 Task: Add a column "Latest update by assignee".
Action: Mouse moved to (447, 390)
Screenshot: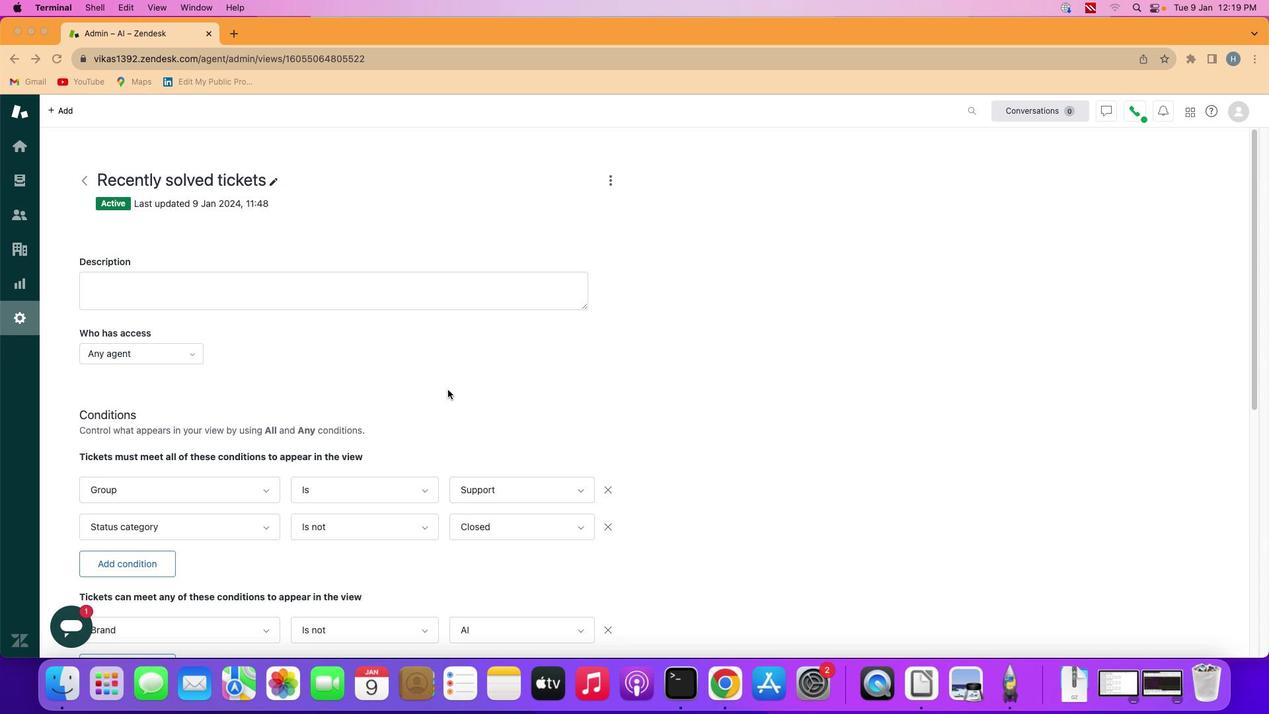 
Action: Mouse scrolled (447, 390) with delta (0, 0)
Screenshot: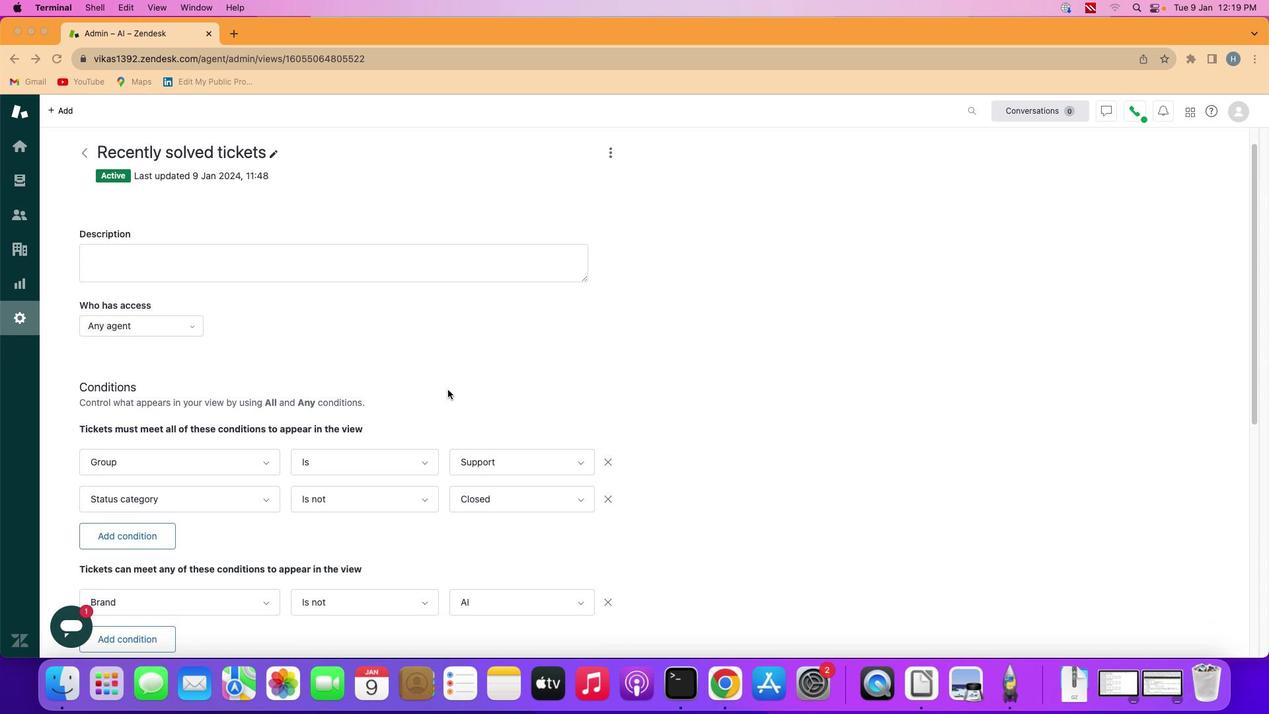 
Action: Mouse scrolled (447, 390) with delta (0, 0)
Screenshot: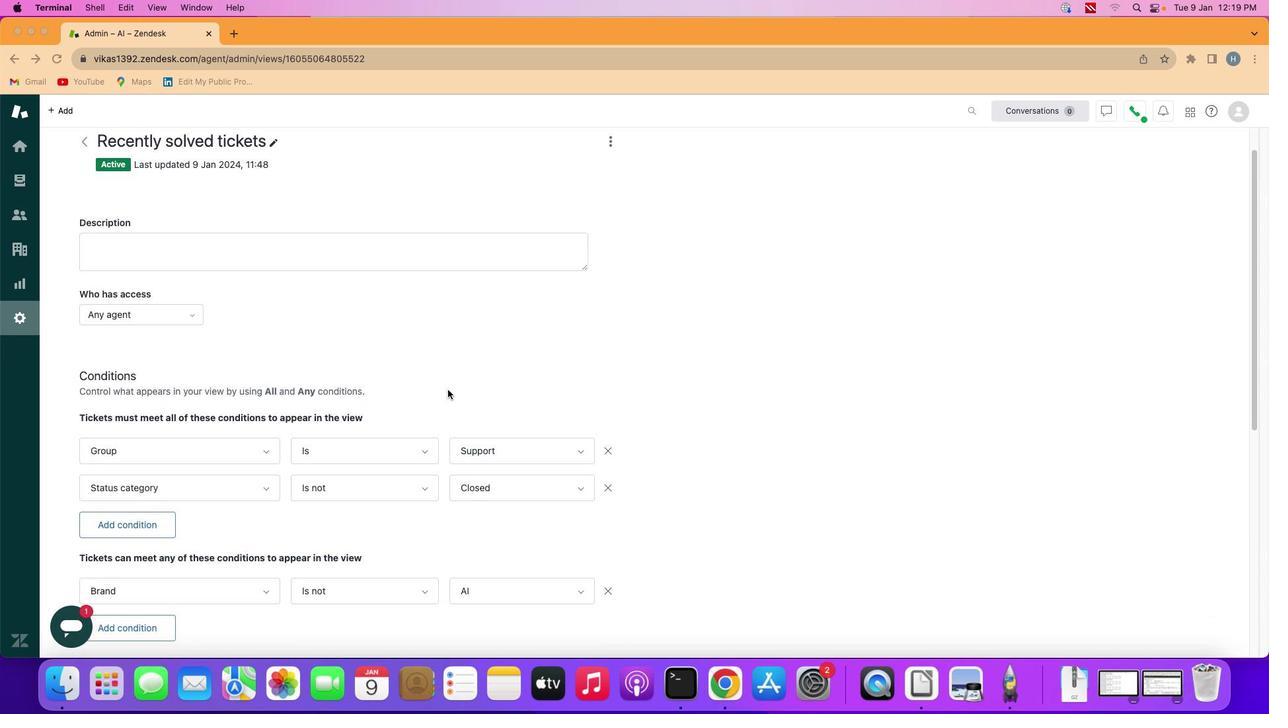 
Action: Mouse scrolled (447, 390) with delta (0, 0)
Screenshot: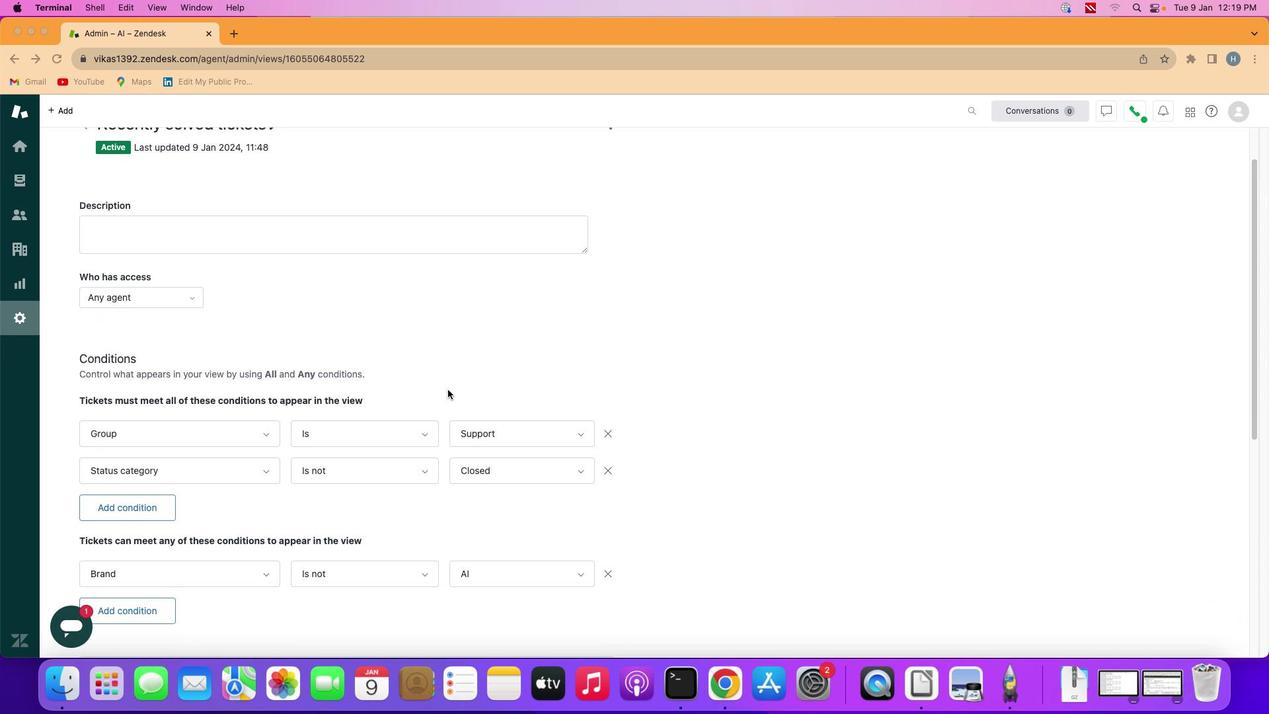
Action: Mouse scrolled (447, 390) with delta (0, 0)
Screenshot: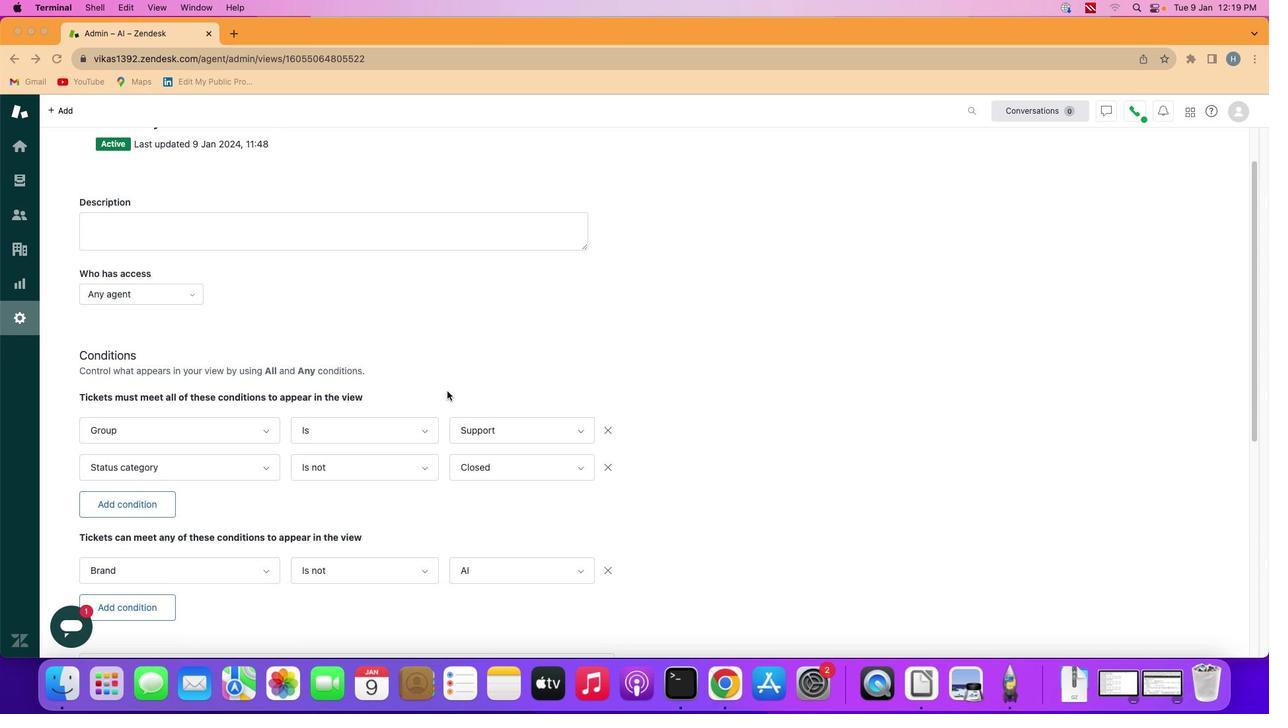 
Action: Mouse moved to (447, 391)
Screenshot: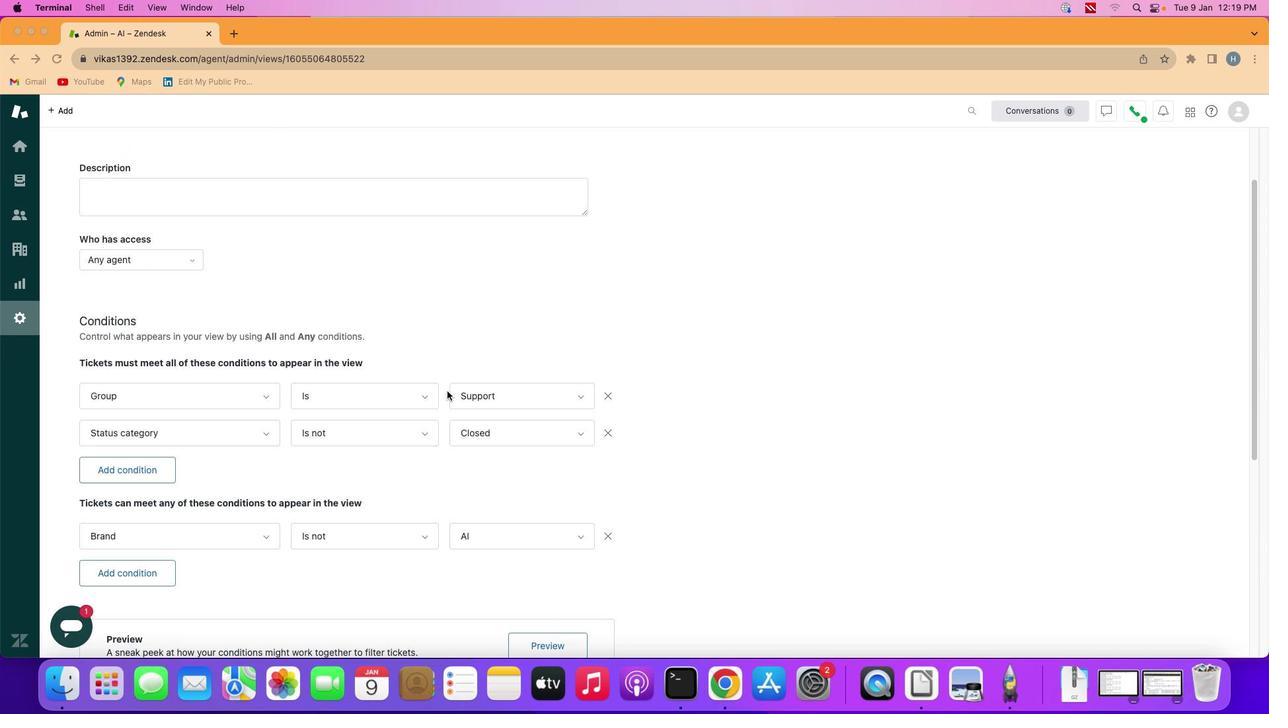 
Action: Mouse scrolled (447, 391) with delta (0, 0)
Screenshot: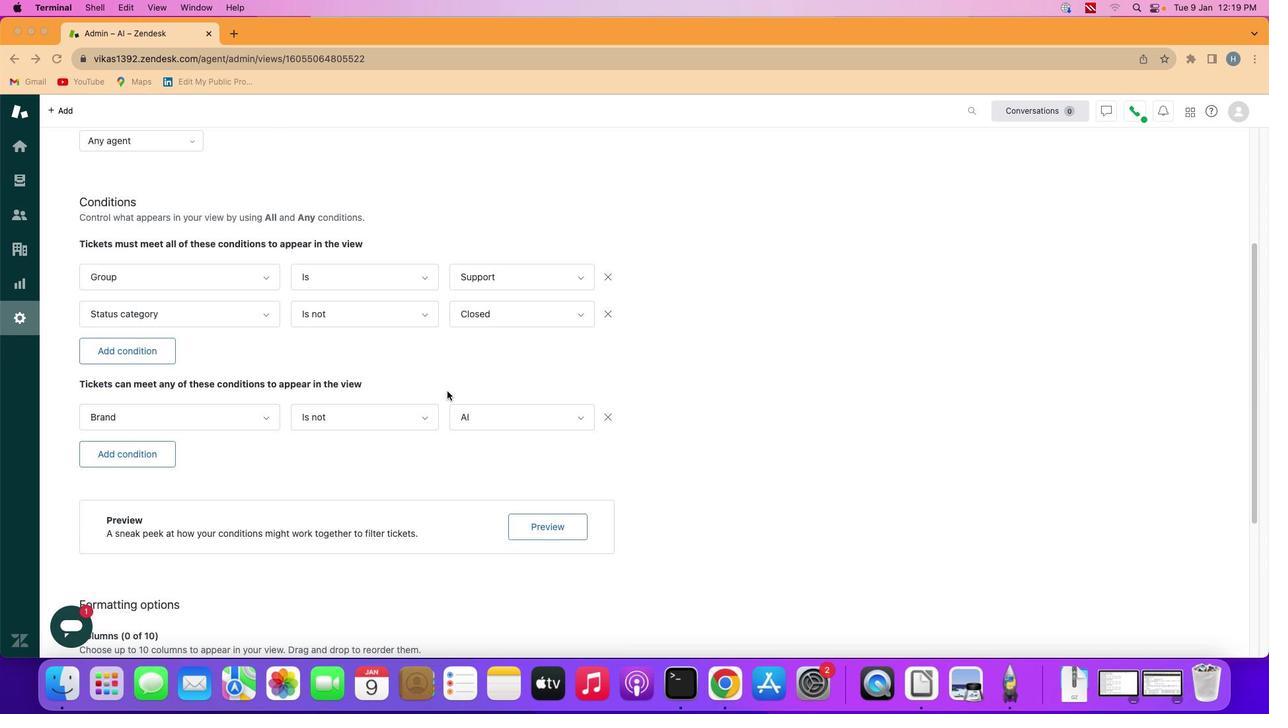 
Action: Mouse scrolled (447, 391) with delta (0, 0)
Screenshot: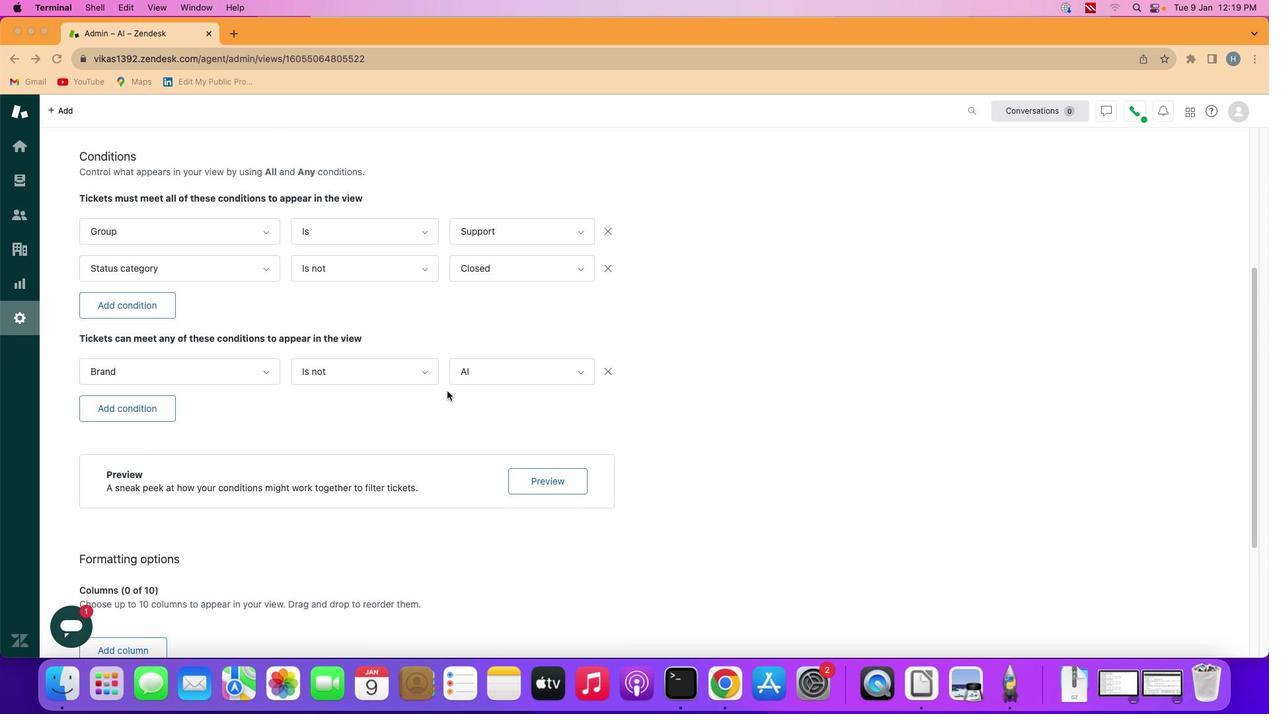 
Action: Mouse scrolled (447, 391) with delta (0, -1)
Screenshot: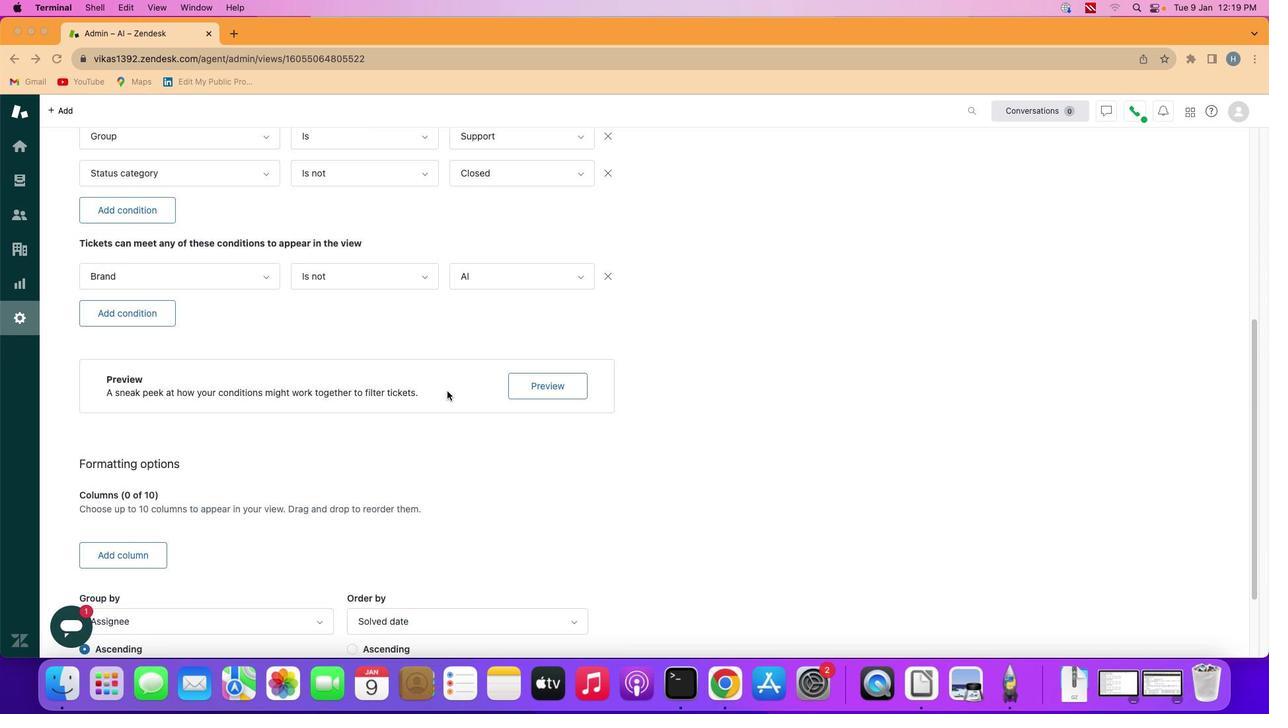 
Action: Mouse scrolled (447, 391) with delta (0, -1)
Screenshot: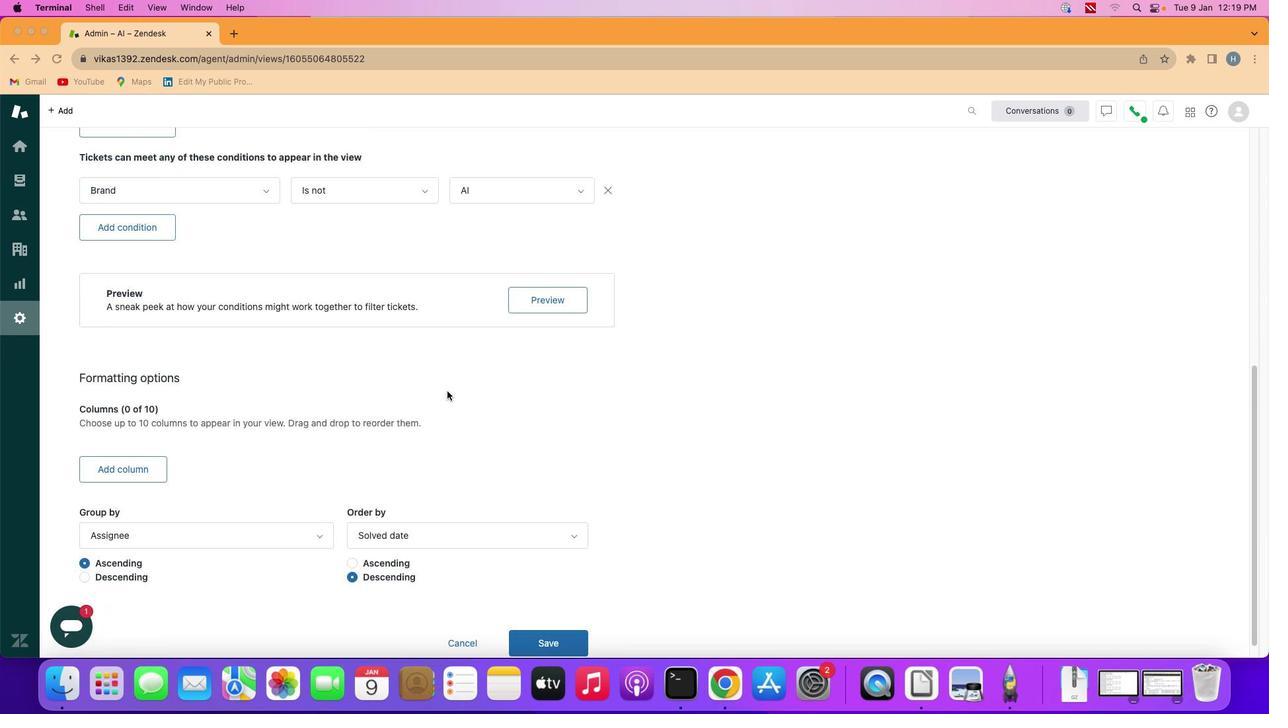 
Action: Mouse scrolled (447, 391) with delta (0, -1)
Screenshot: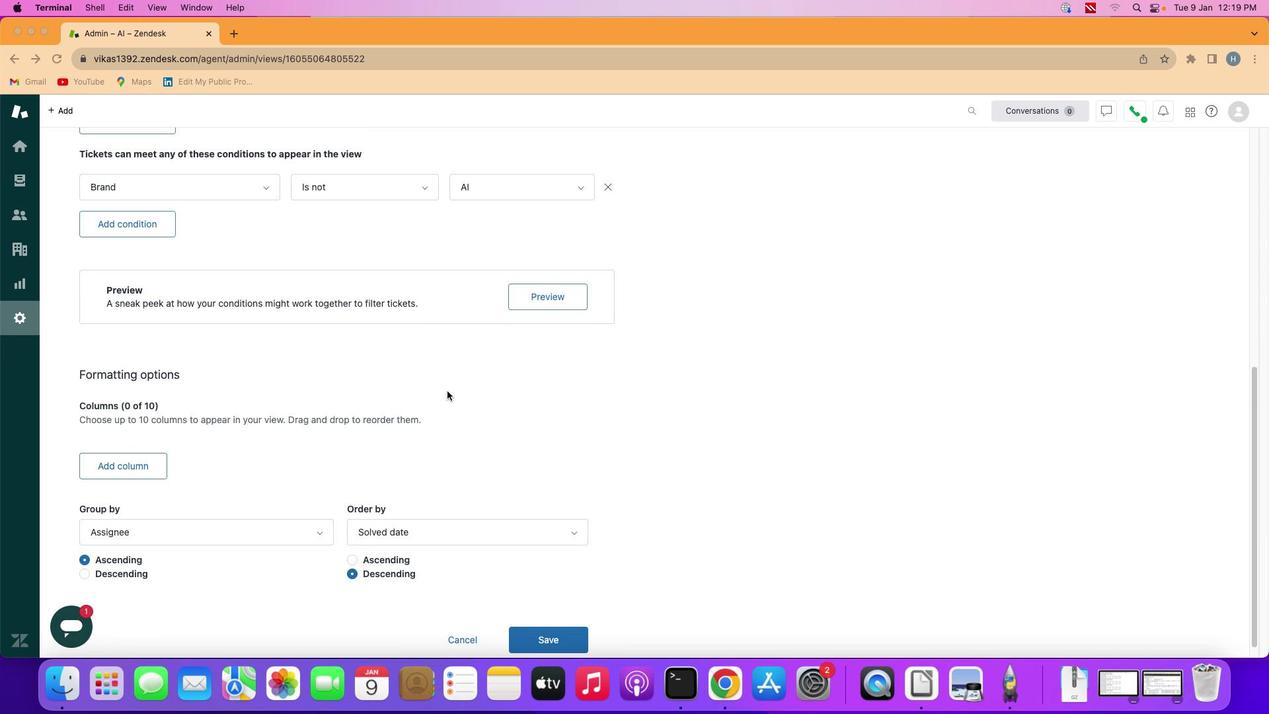 
Action: Mouse scrolled (447, 391) with delta (0, -2)
Screenshot: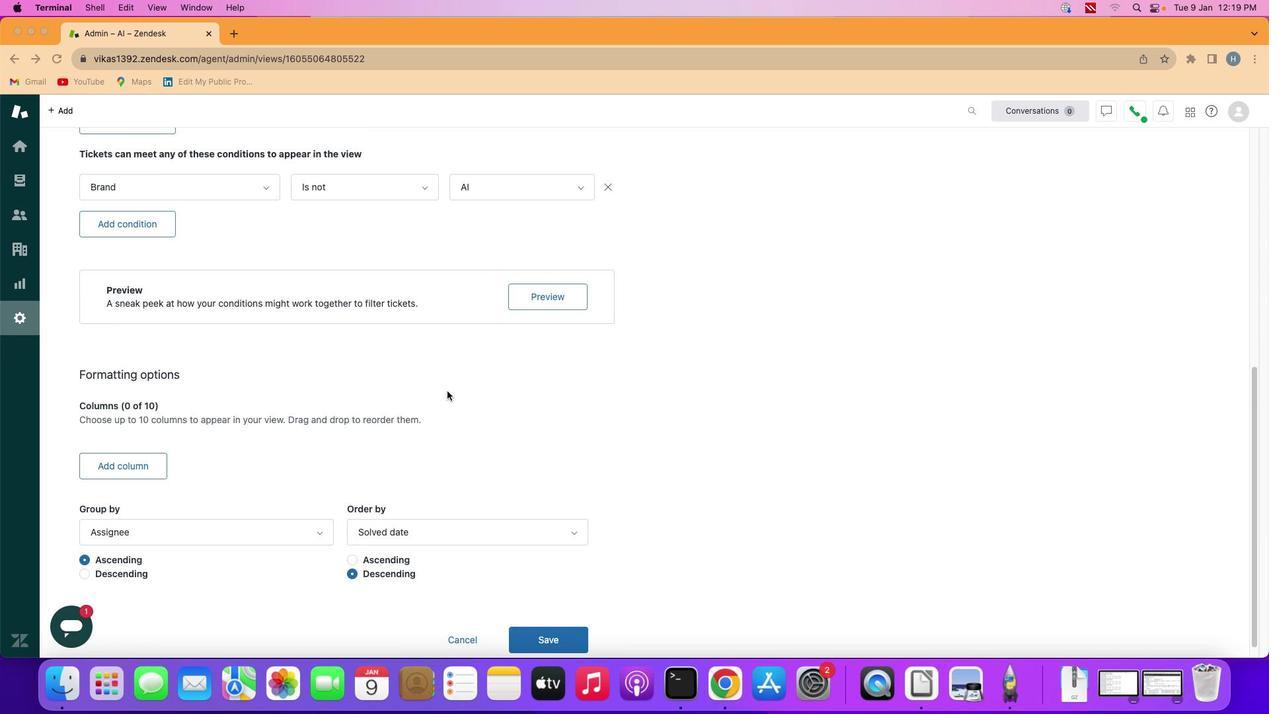 
Action: Mouse moved to (119, 464)
Screenshot: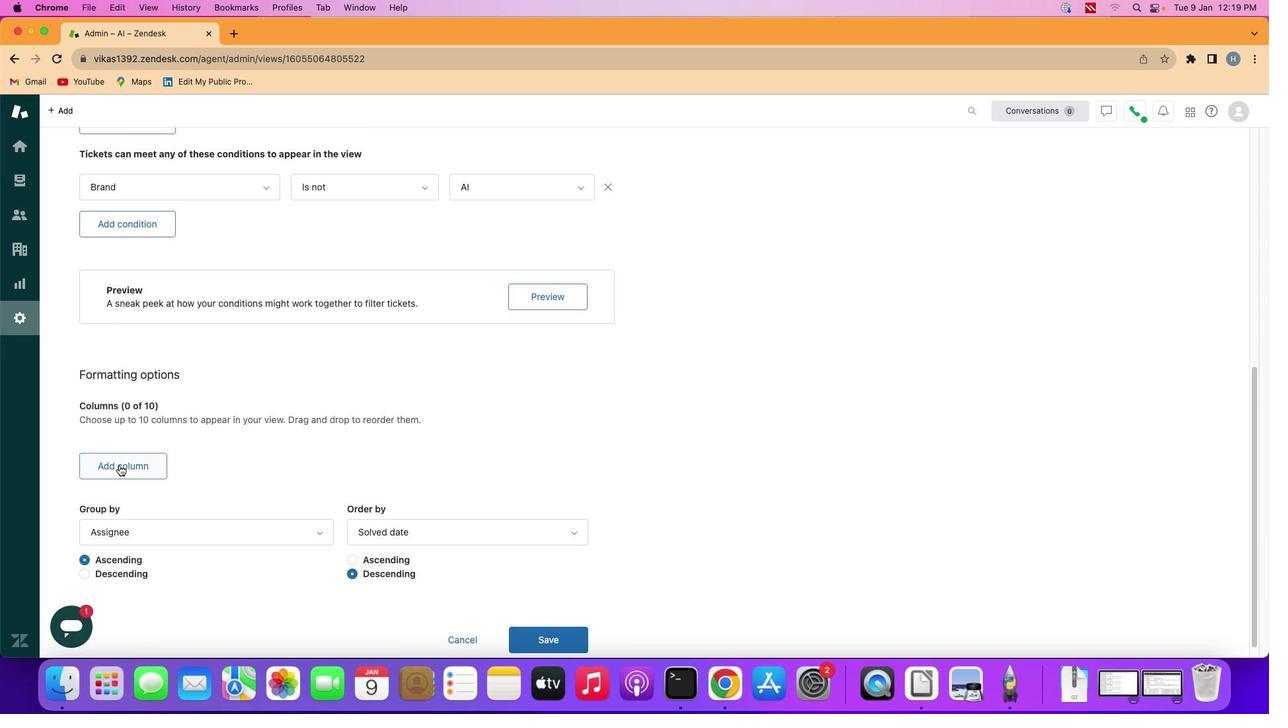 
Action: Mouse pressed left at (119, 464)
Screenshot: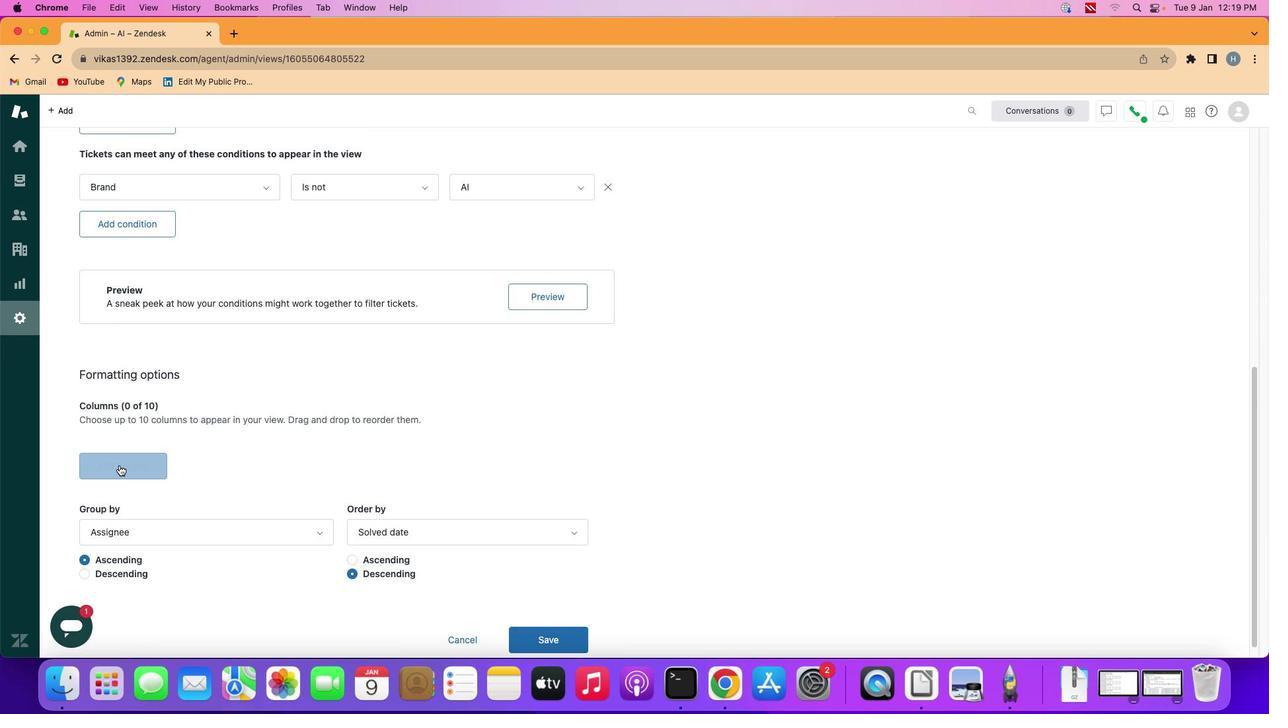
Action: Mouse moved to (119, 465)
Screenshot: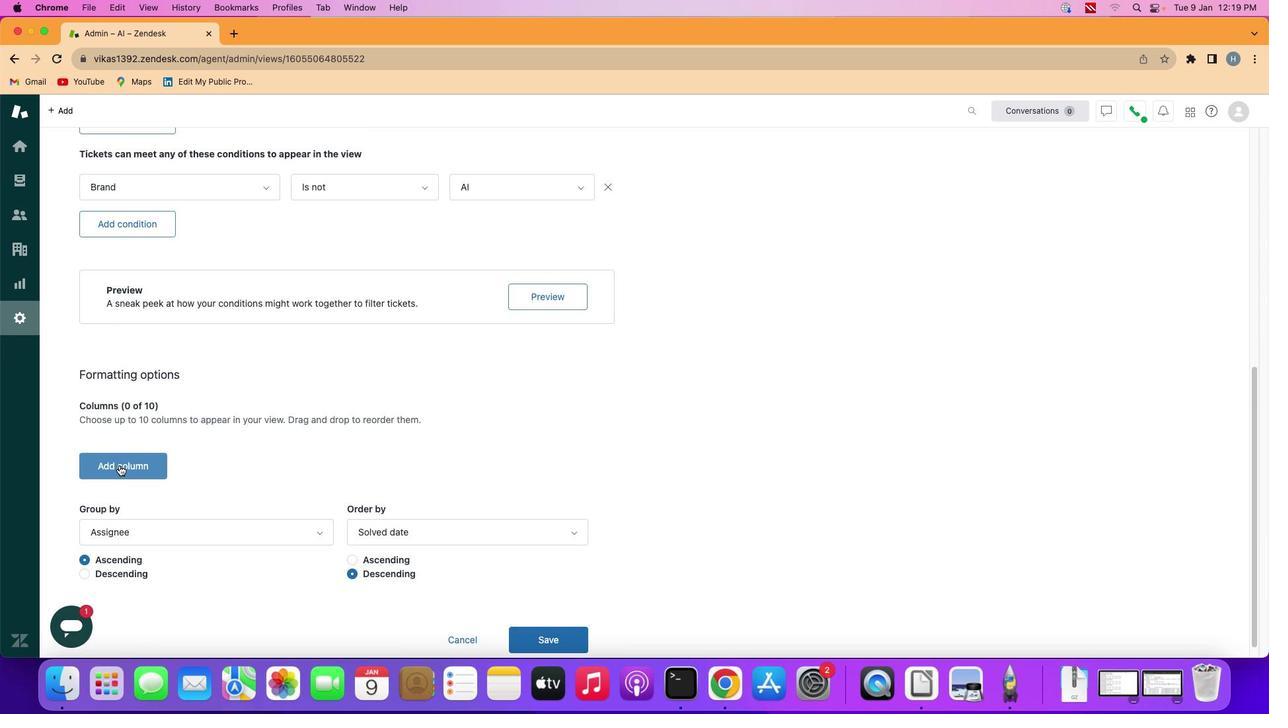
Action: Mouse pressed left at (119, 465)
Screenshot: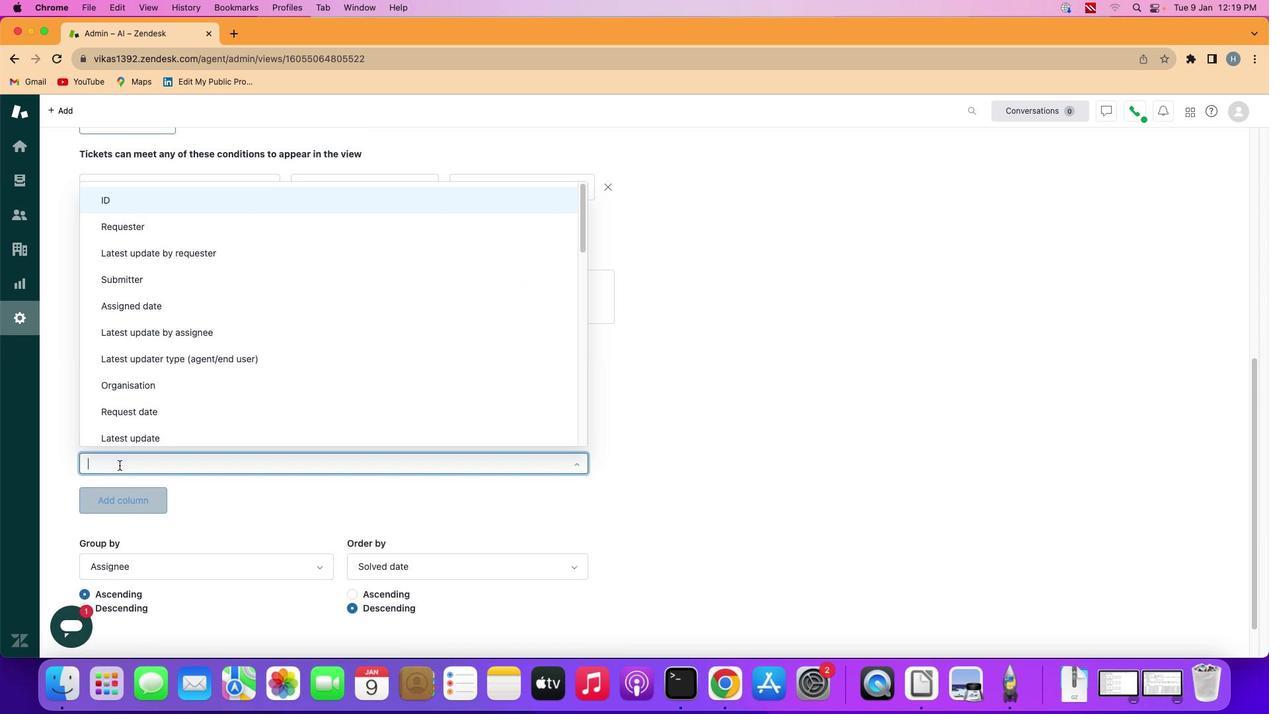 
Action: Mouse moved to (238, 334)
Screenshot: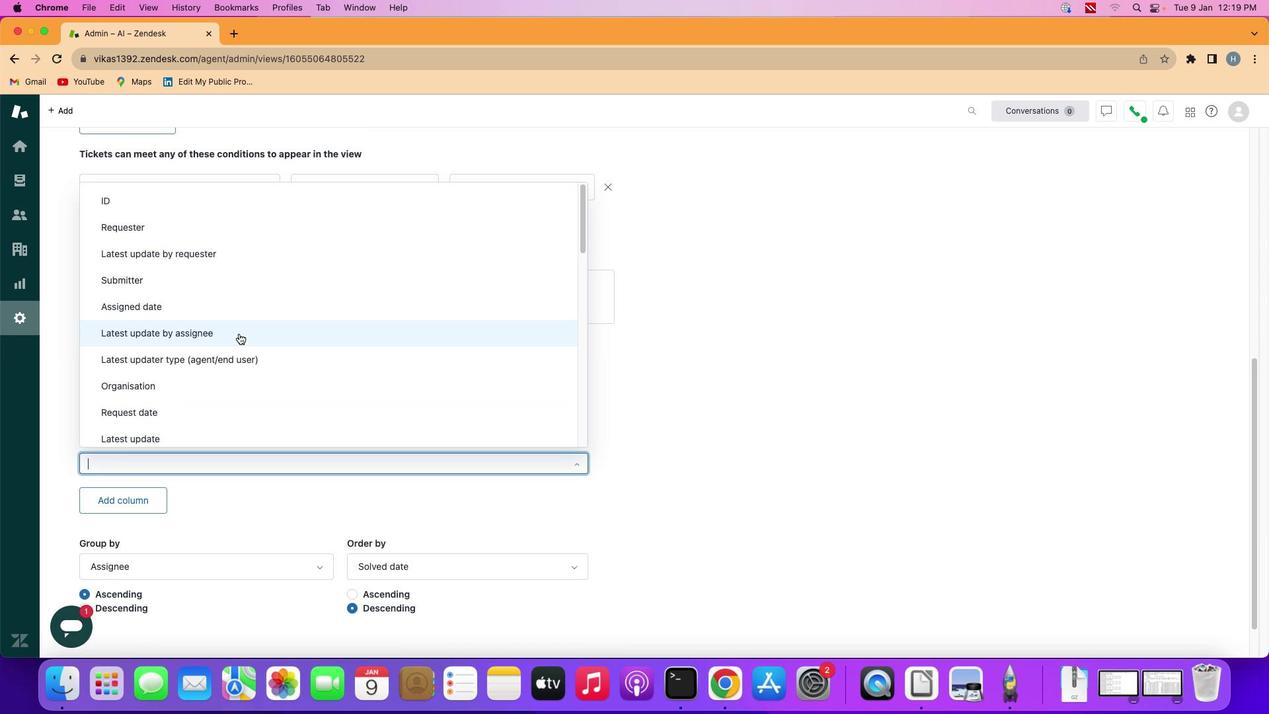 
Action: Mouse pressed left at (238, 334)
Screenshot: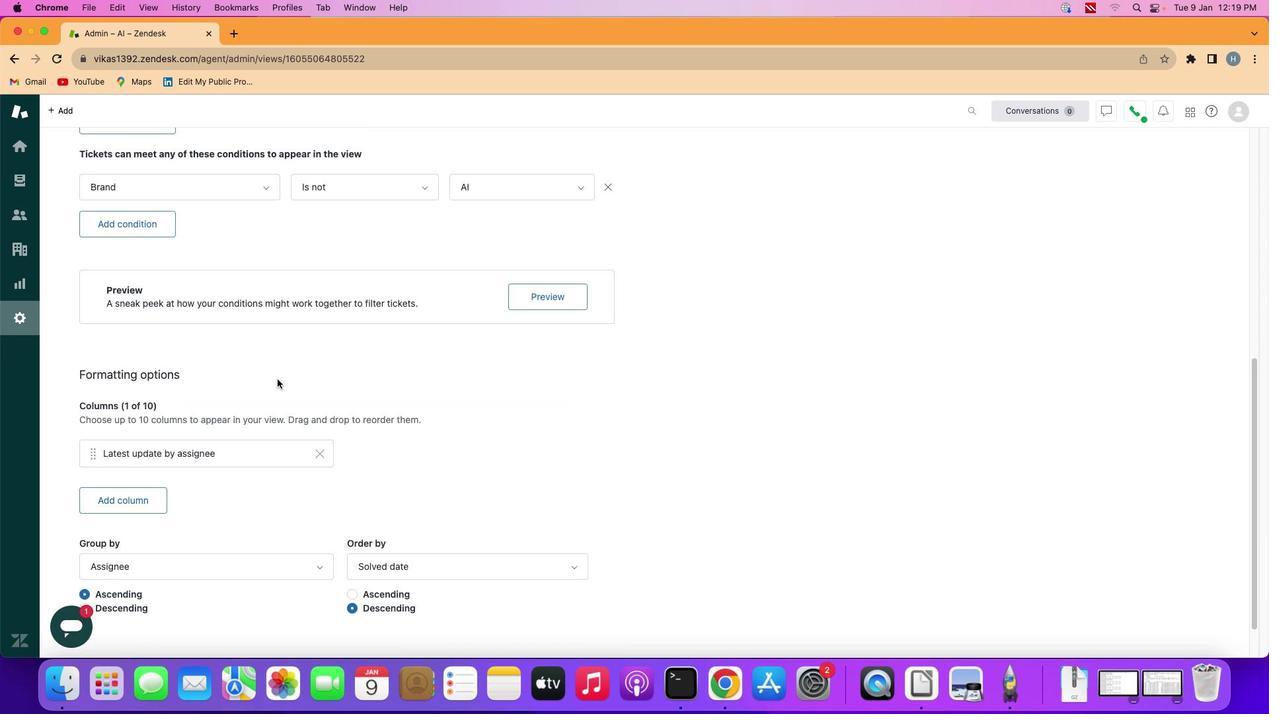 
Action: Mouse moved to (428, 443)
Screenshot: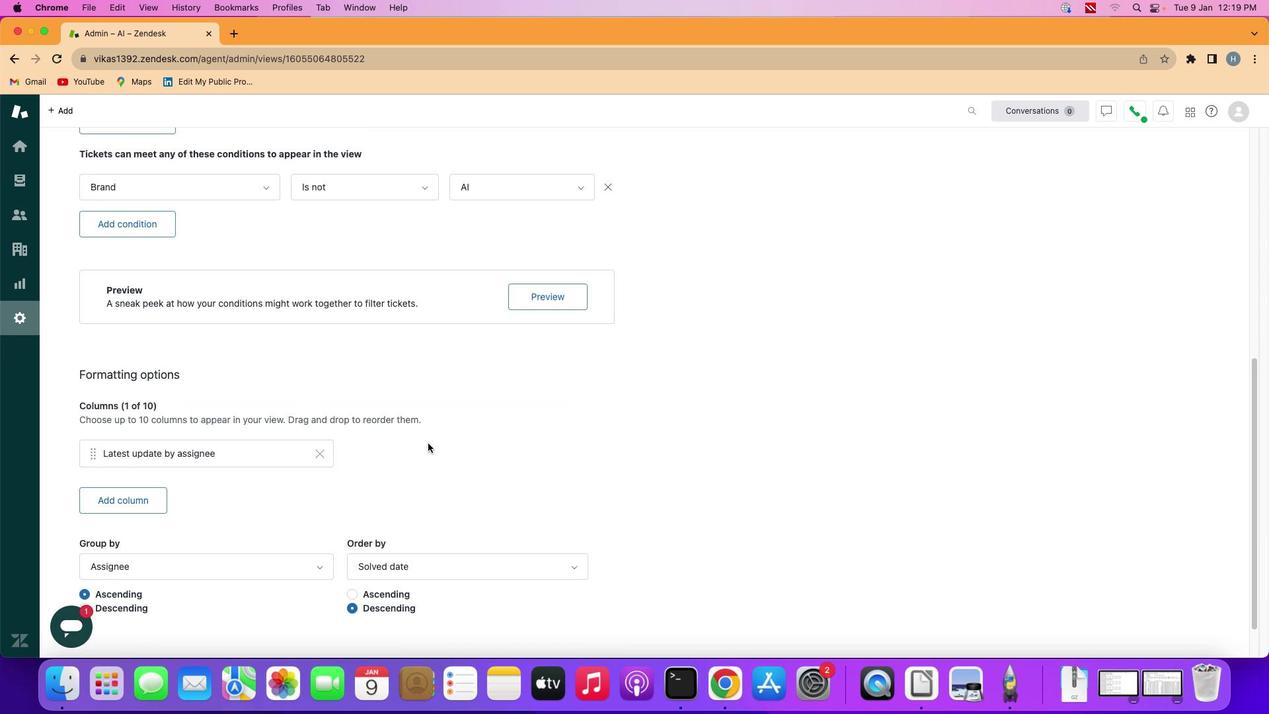 
